 Task: In the  document loss.rtf Use the feature 'and check spelling and grammer' Select the body of letter and change paragraph spacing to  'Double' Select the word Greetings and change font size to  27
Action: Mouse moved to (234, 87)
Screenshot: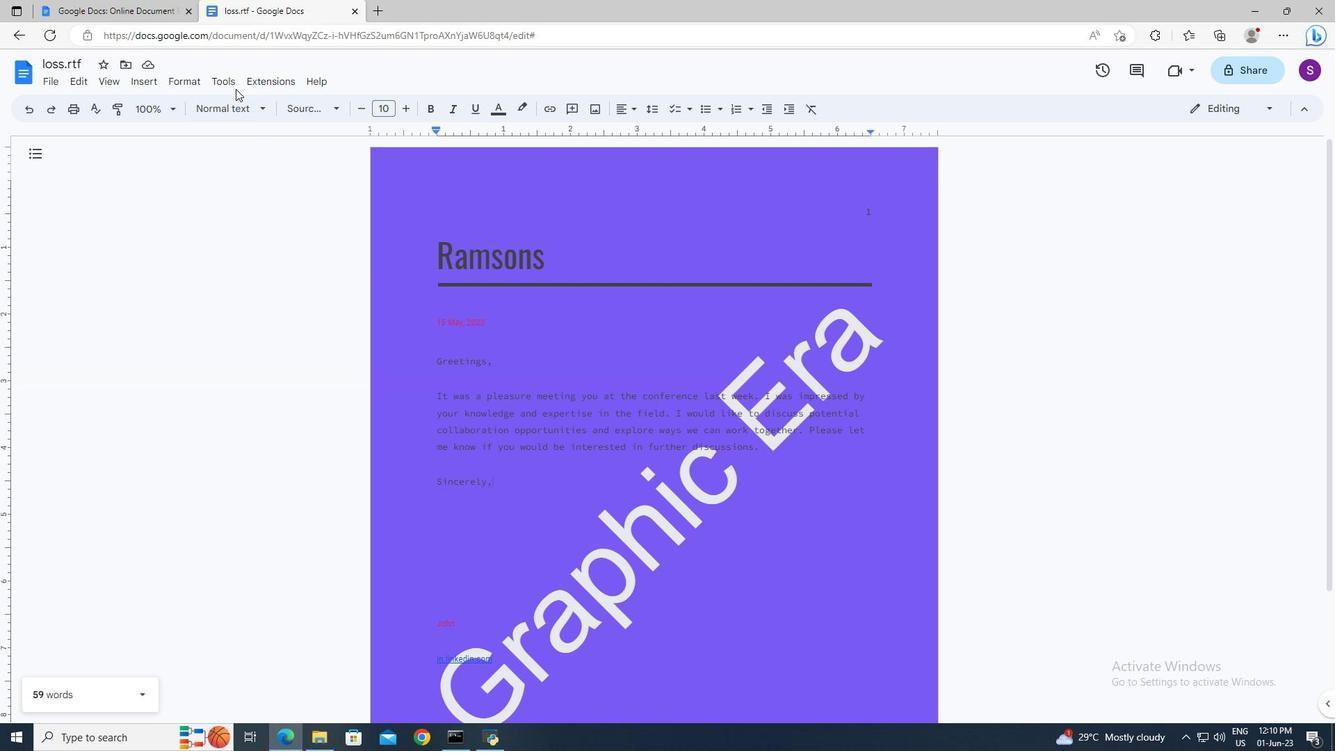 
Action: Mouse pressed left at (234, 87)
Screenshot: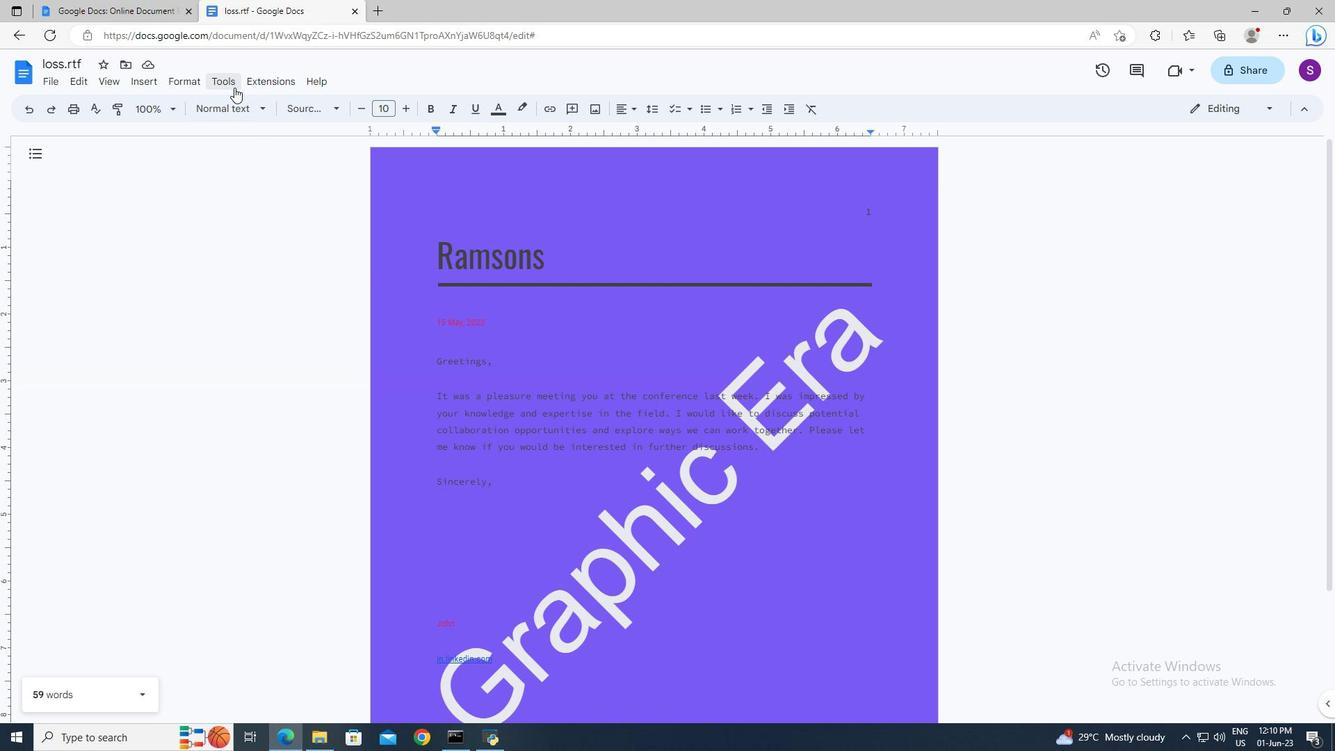 
Action: Mouse moved to (500, 107)
Screenshot: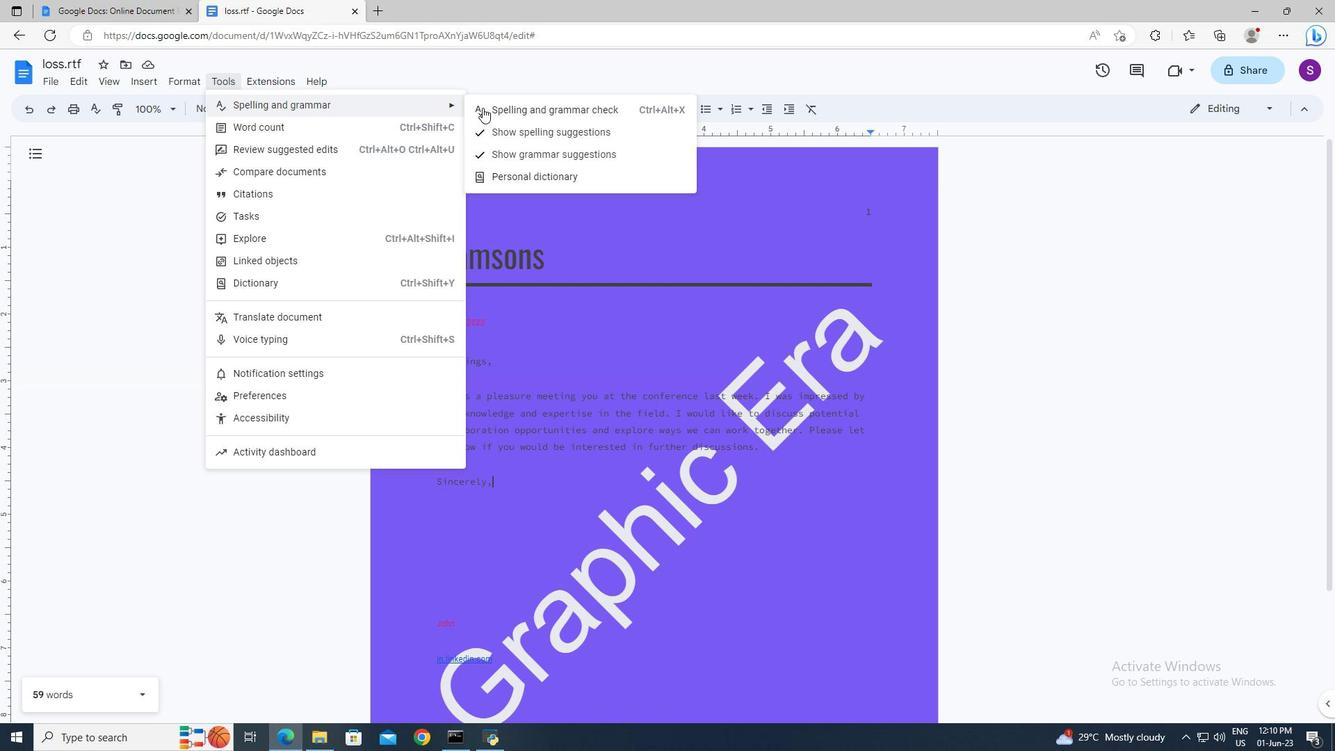 
Action: Mouse pressed left at (500, 107)
Screenshot: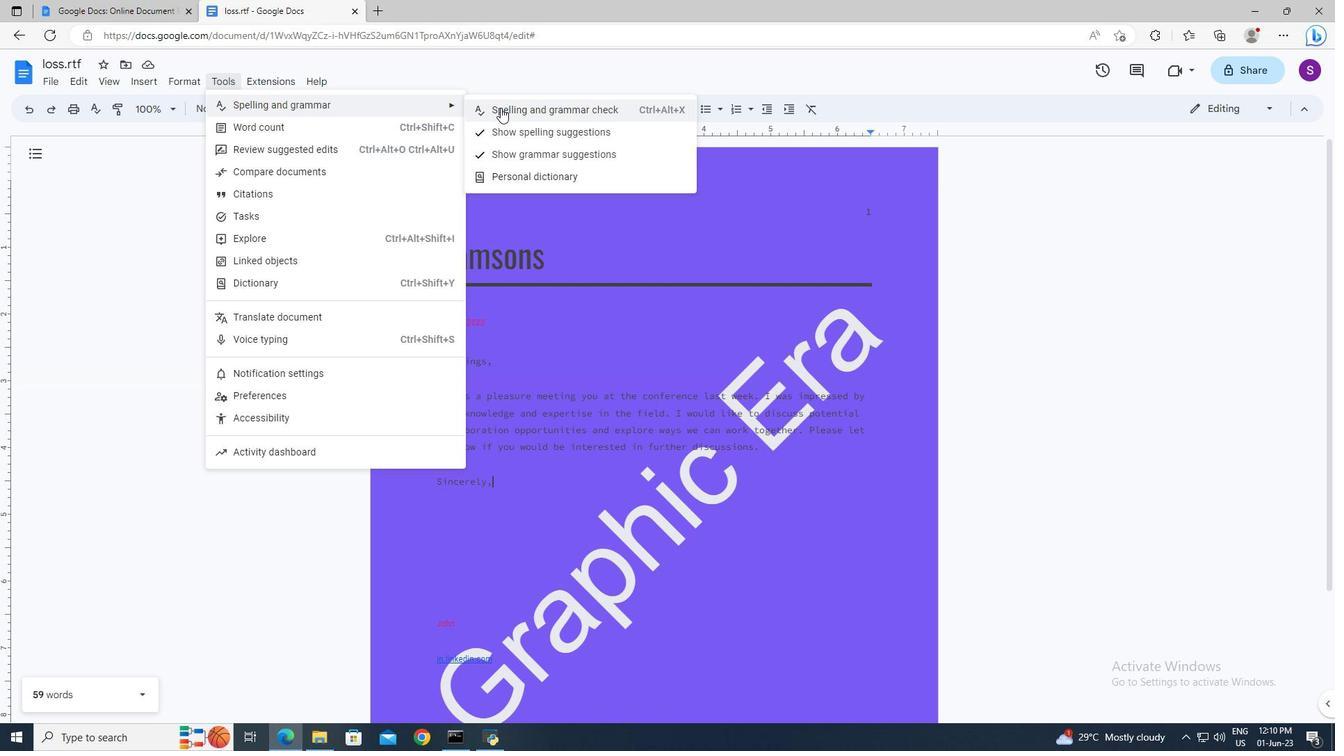 
Action: Mouse moved to (430, 397)
Screenshot: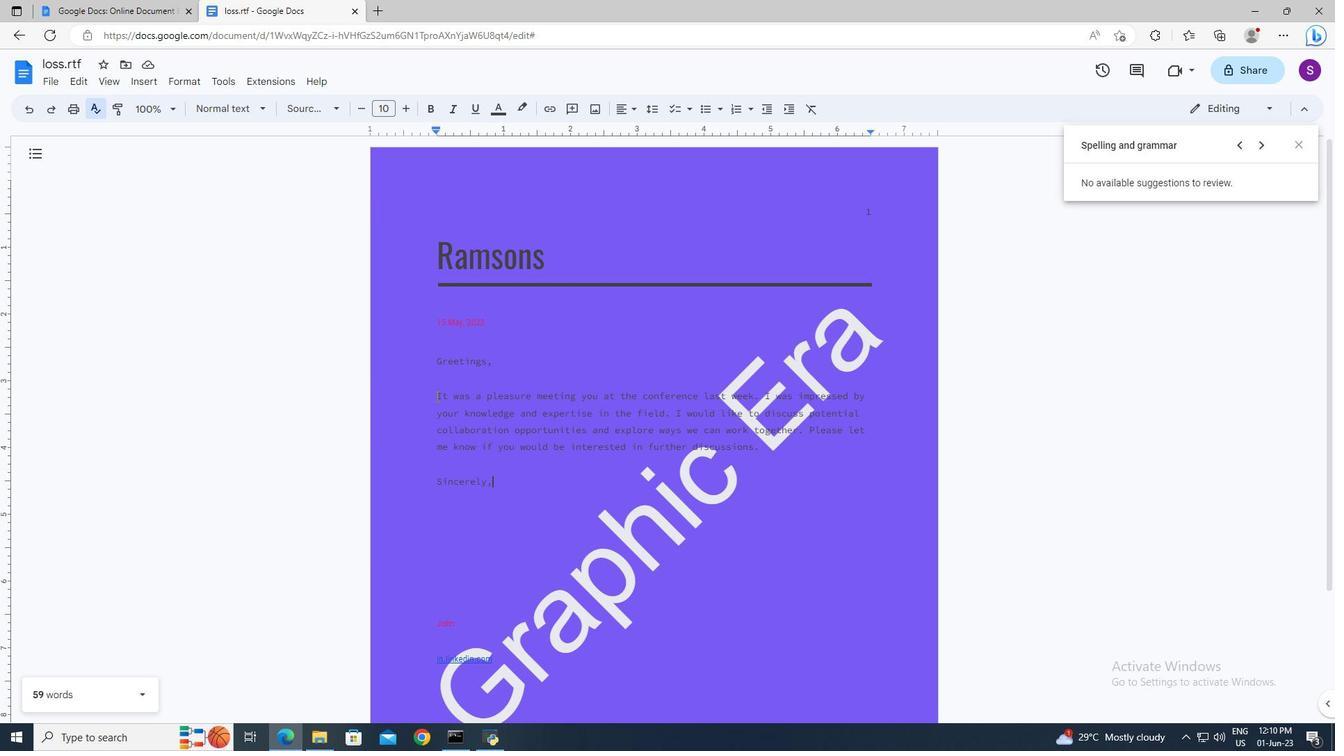 
Action: Mouse pressed left at (430, 397)
Screenshot: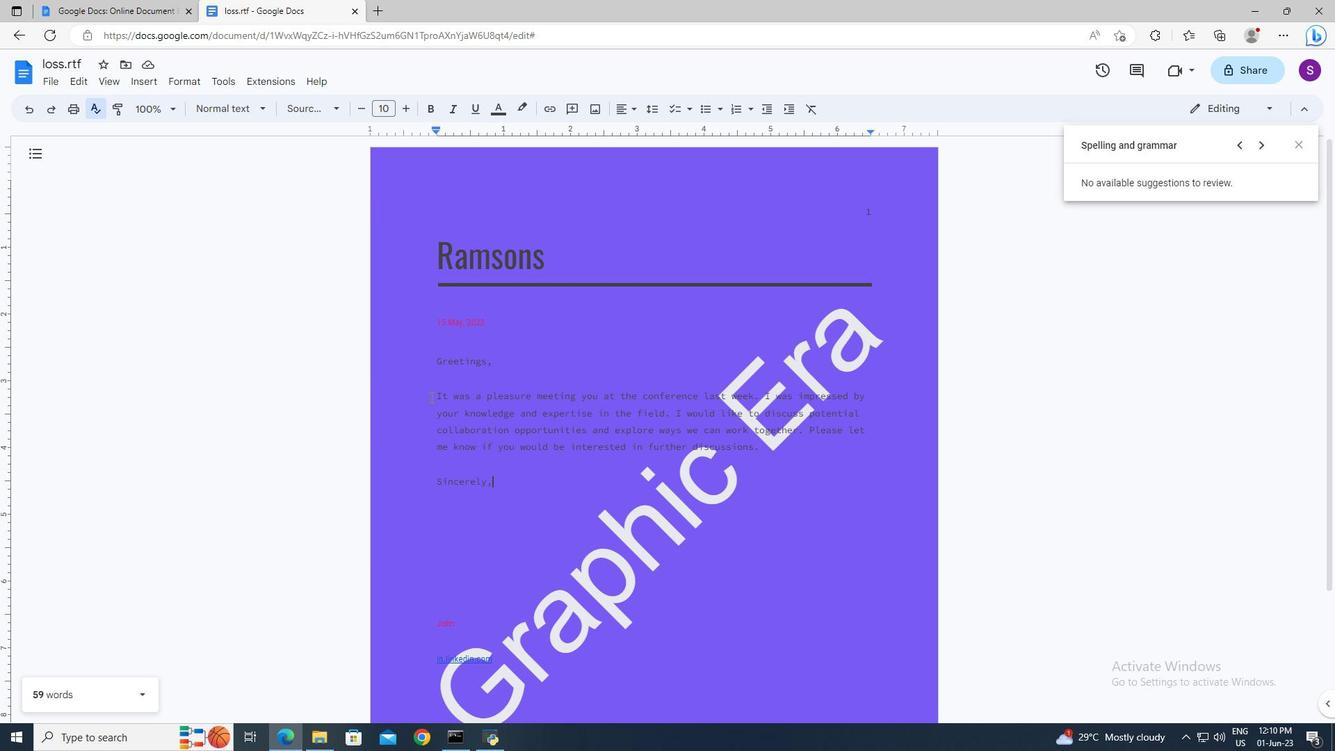 
Action: Mouse moved to (431, 399)
Screenshot: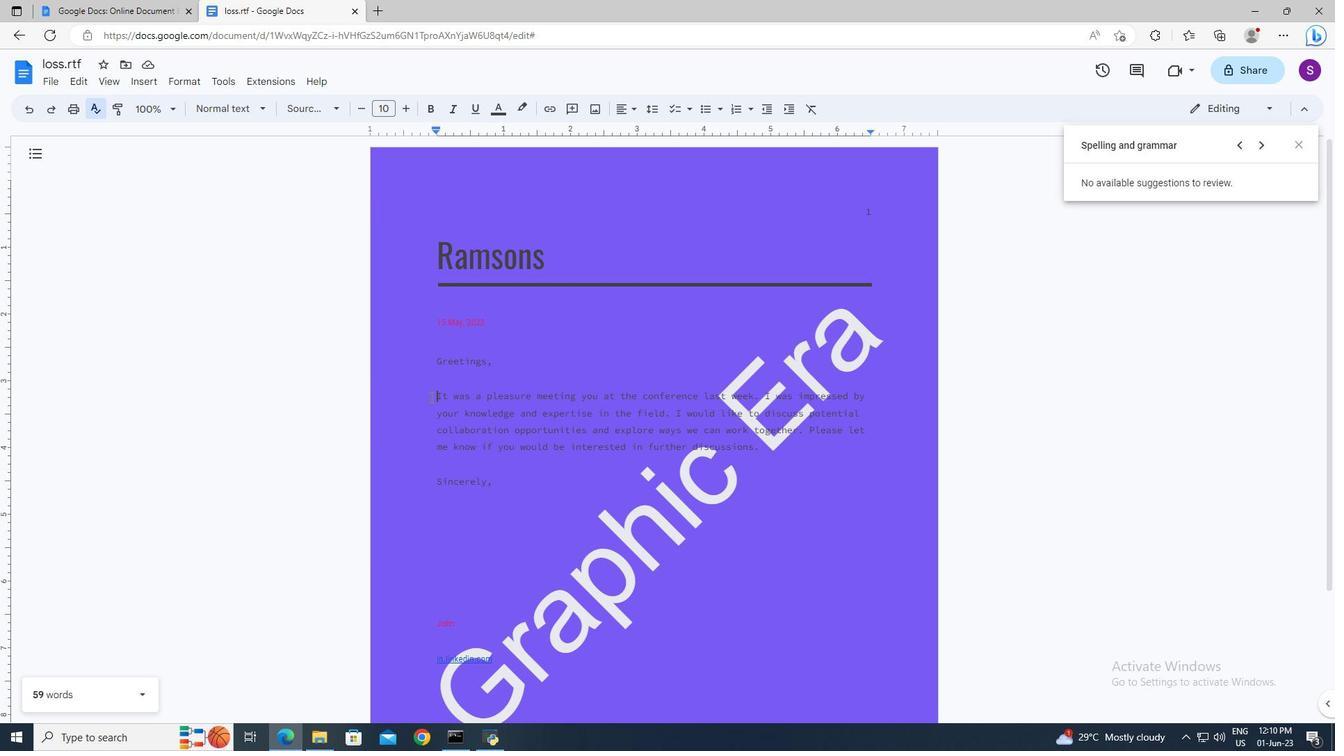 
Action: Key pressed <Key.shift><Key.down>
Screenshot: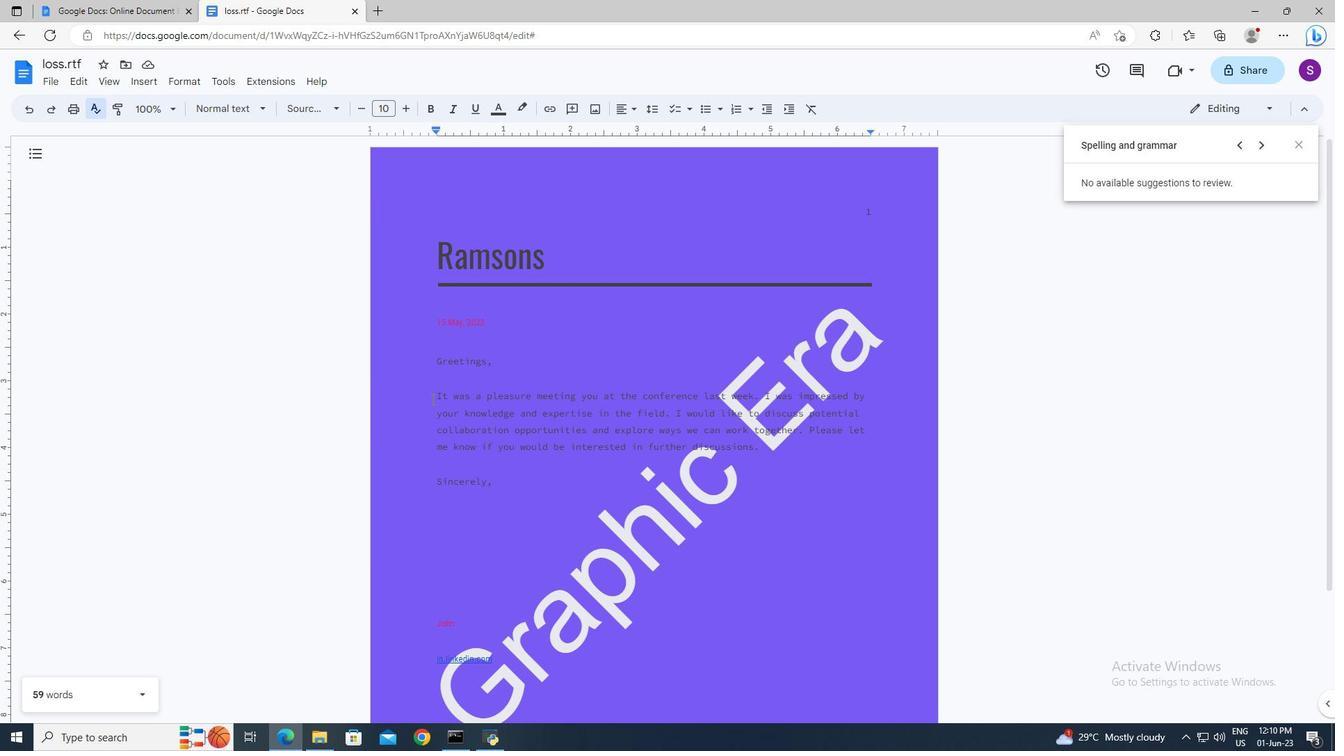 
Action: Mouse moved to (654, 105)
Screenshot: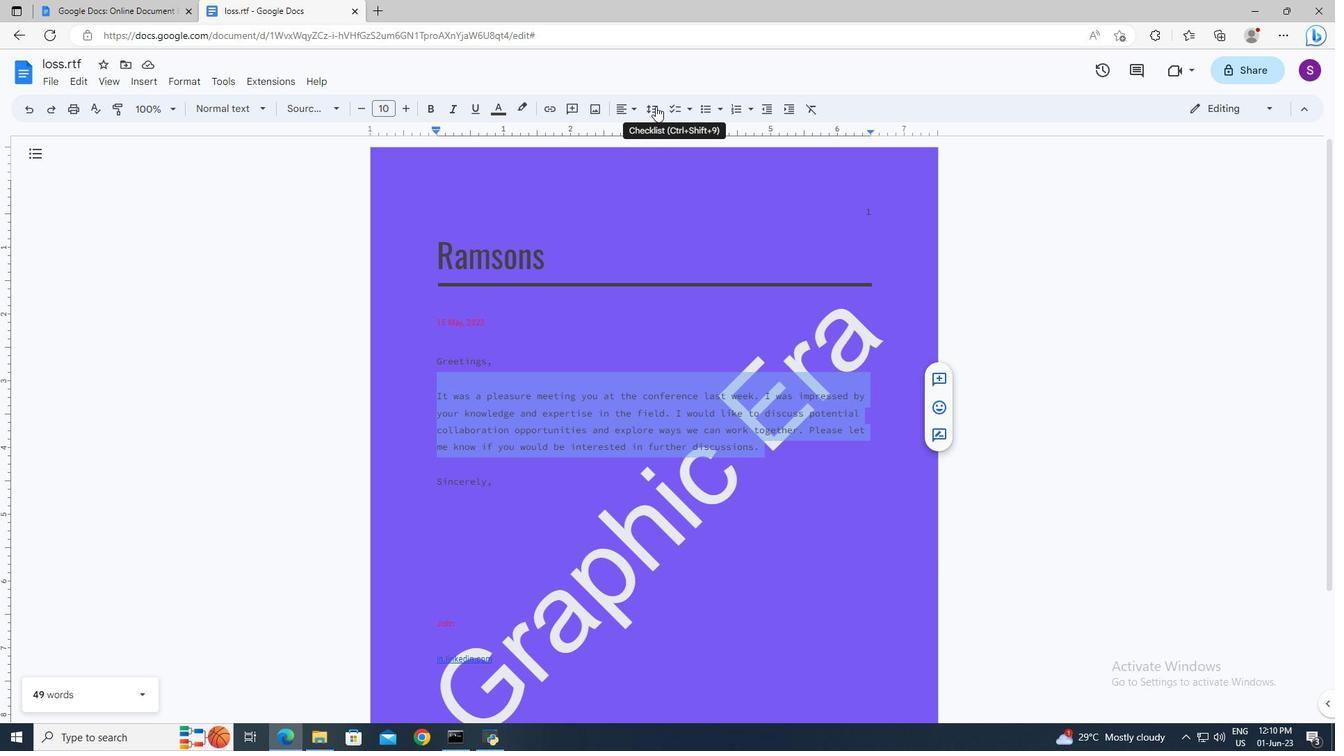 
Action: Mouse pressed left at (654, 105)
Screenshot: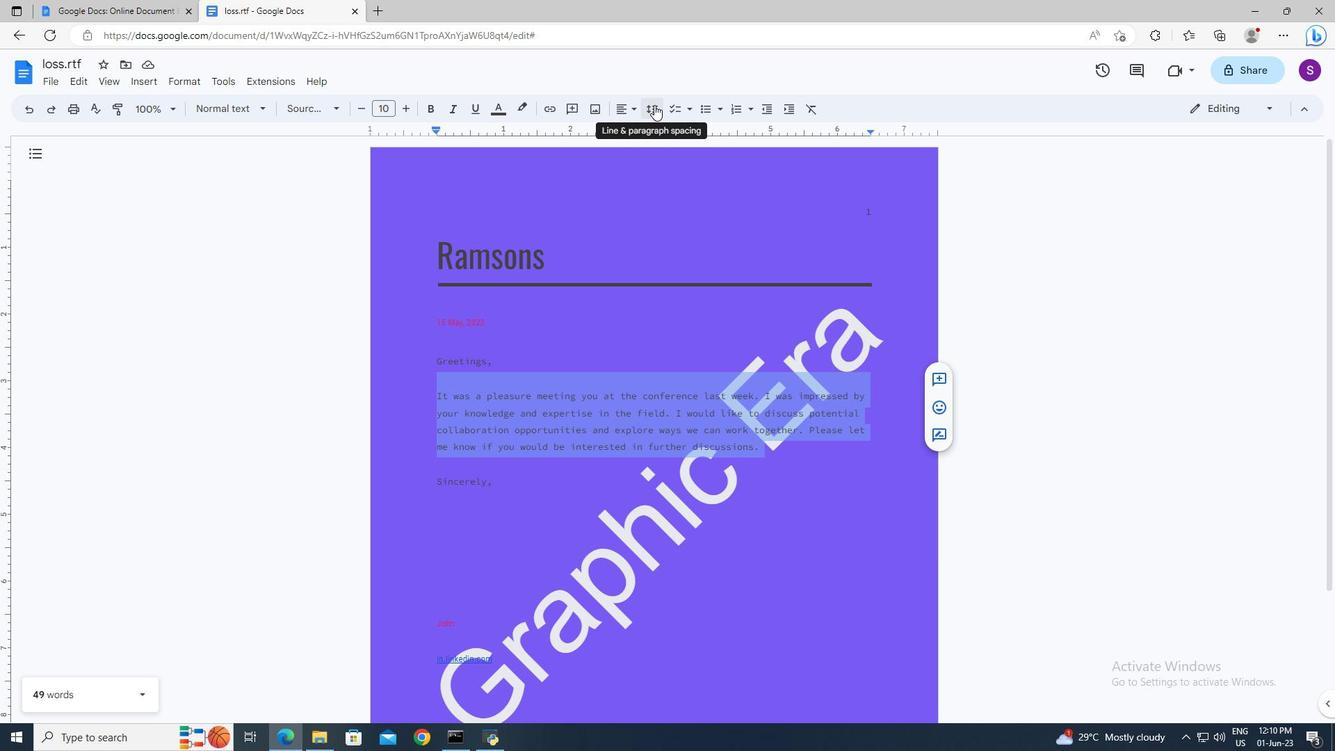 
Action: Mouse moved to (663, 201)
Screenshot: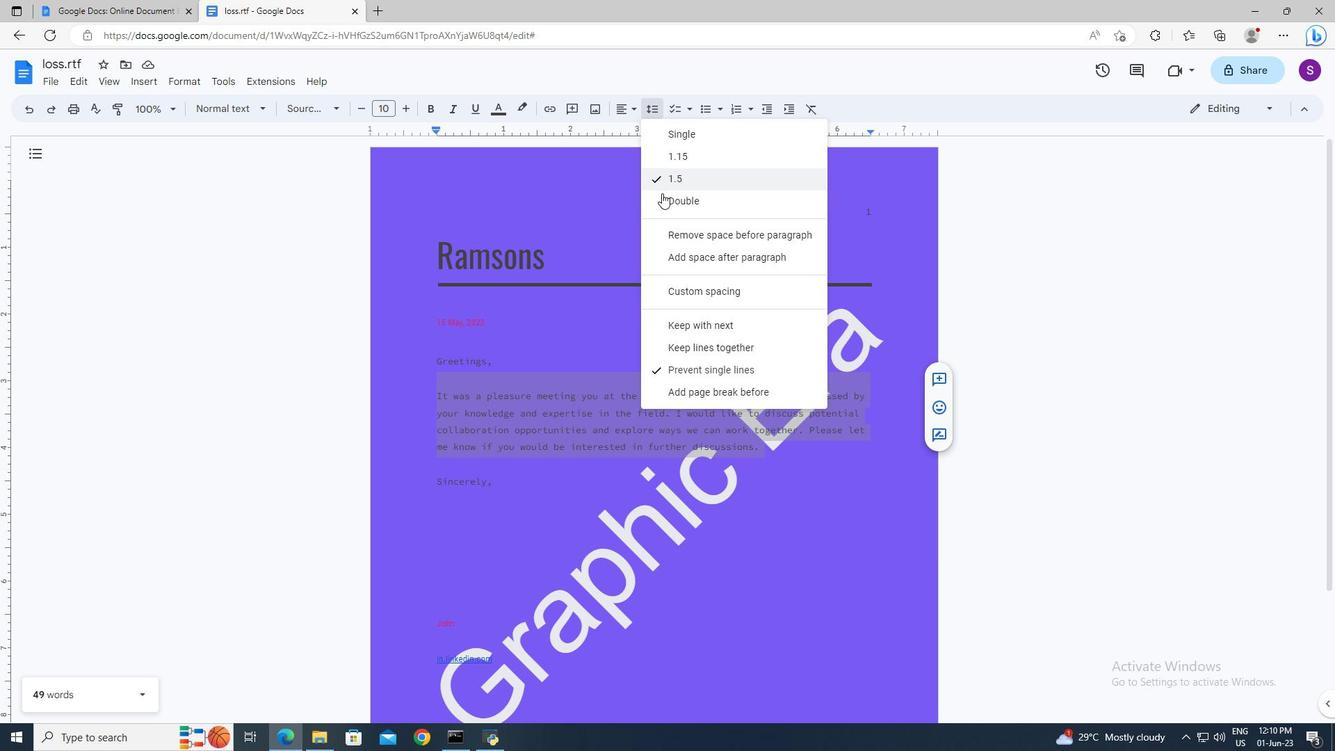 
Action: Mouse pressed left at (663, 201)
Screenshot: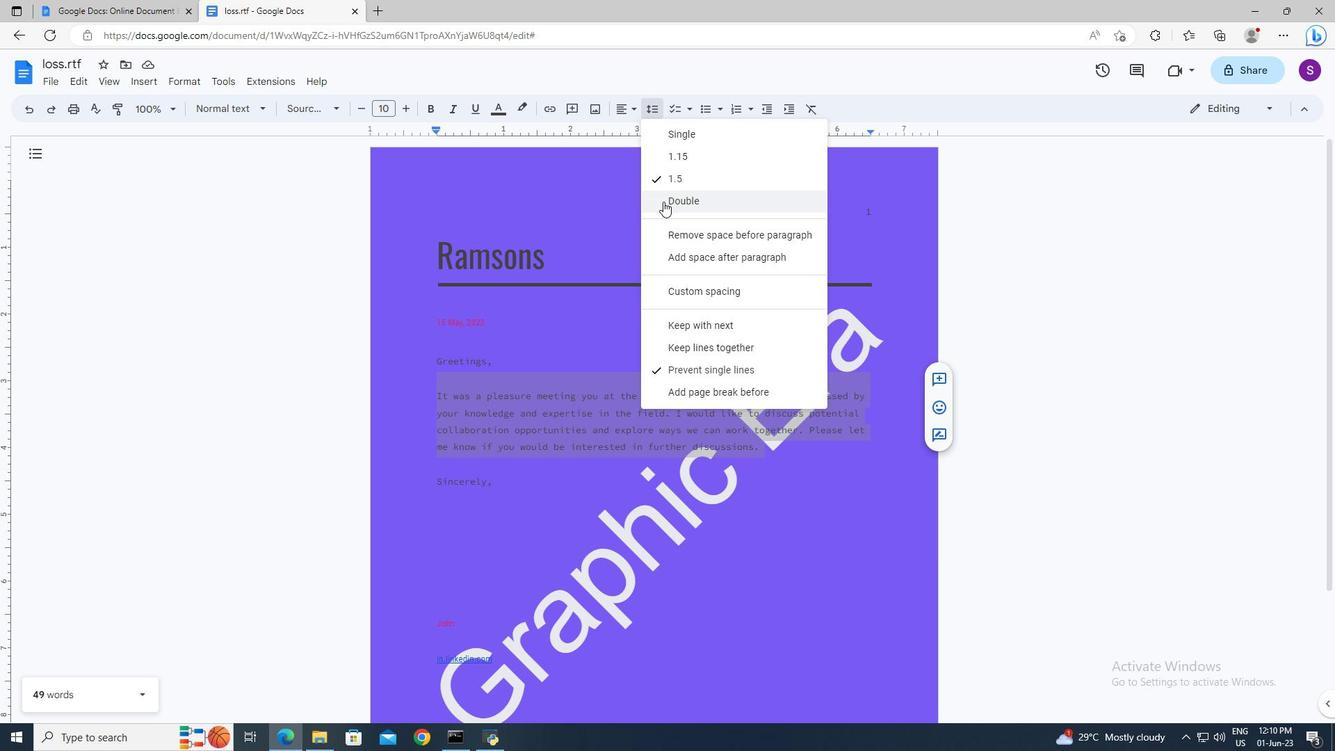 
Action: Mouse moved to (435, 361)
Screenshot: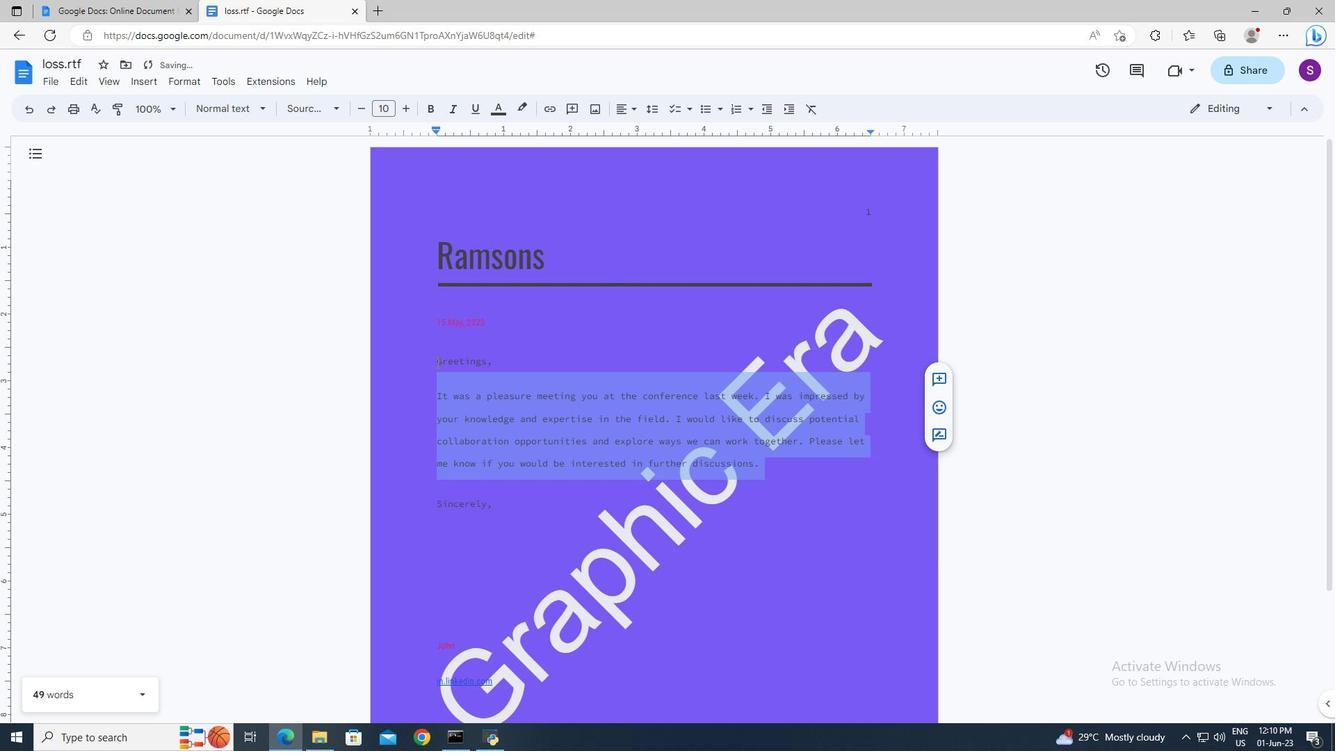 
Action: Mouse pressed left at (435, 361)
Screenshot: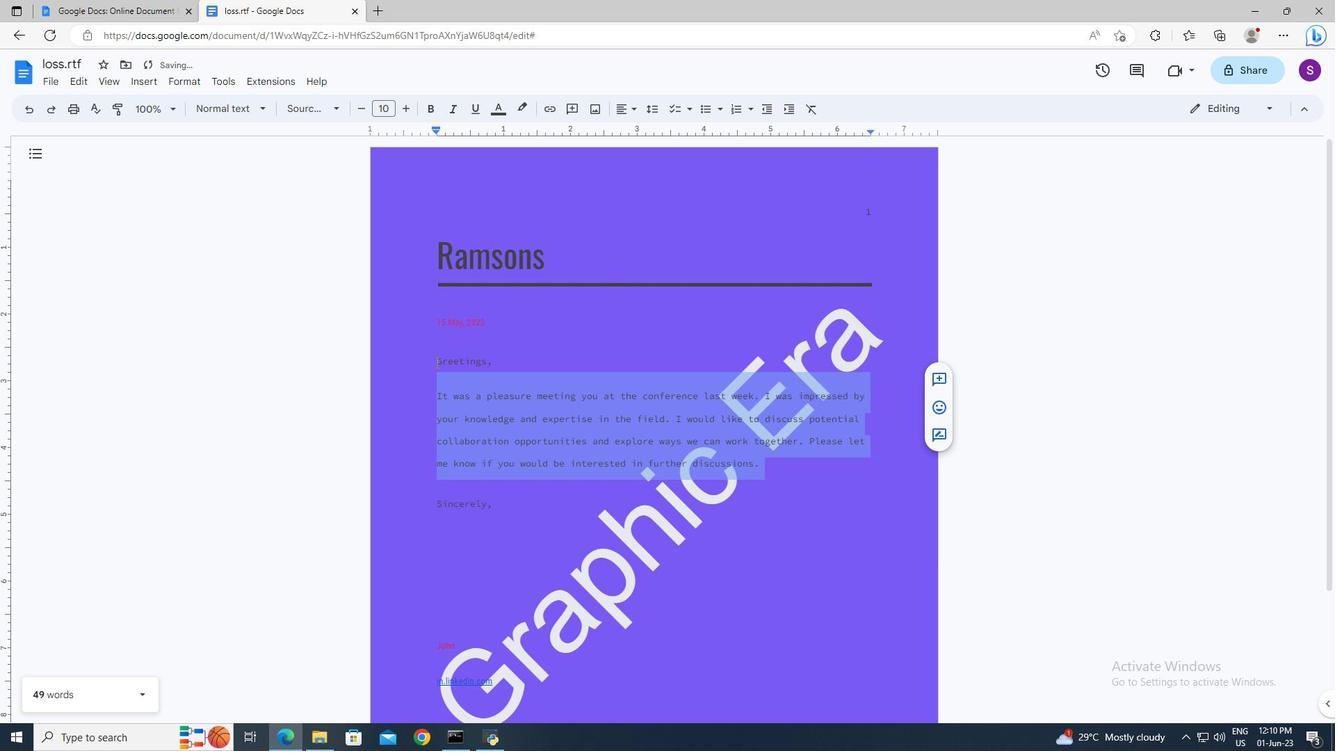 
Action: Key pressed <Key.shift><Key.right>
Screenshot: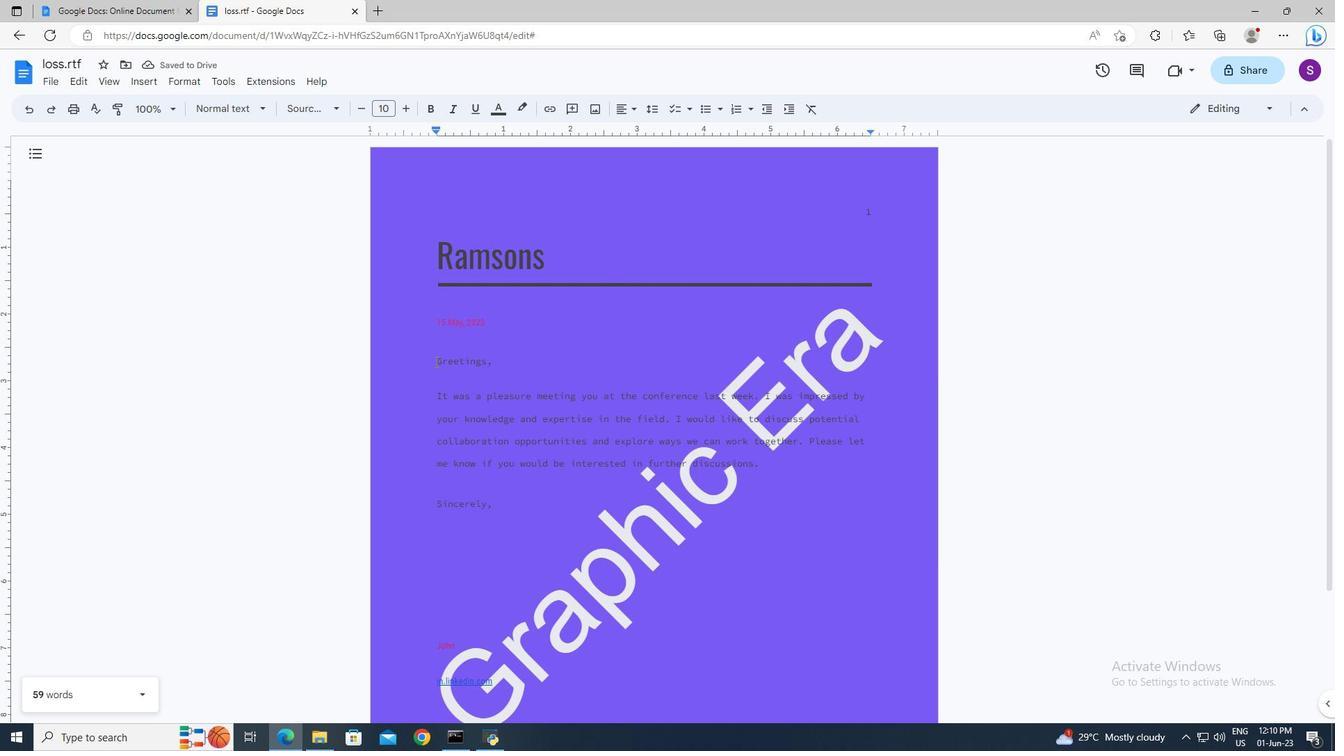 
Action: Mouse moved to (394, 107)
Screenshot: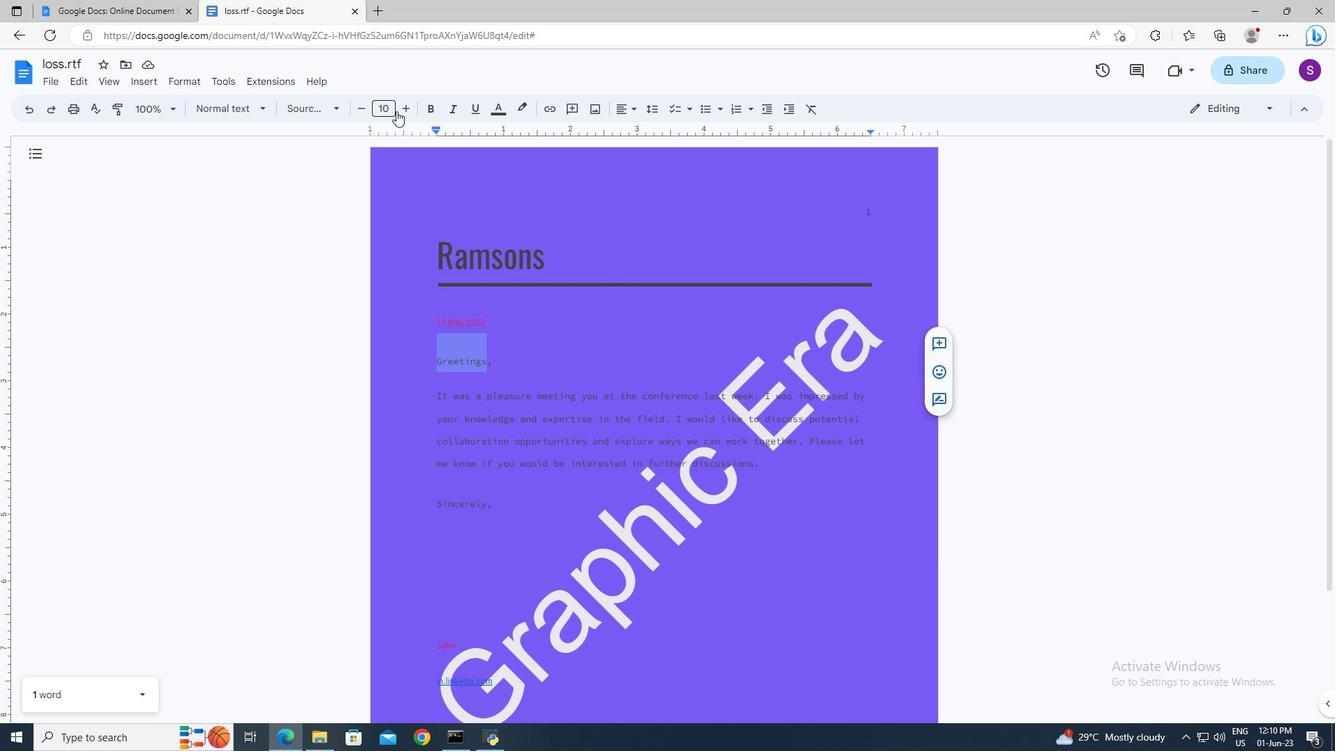 
Action: Mouse pressed left at (394, 107)
Screenshot: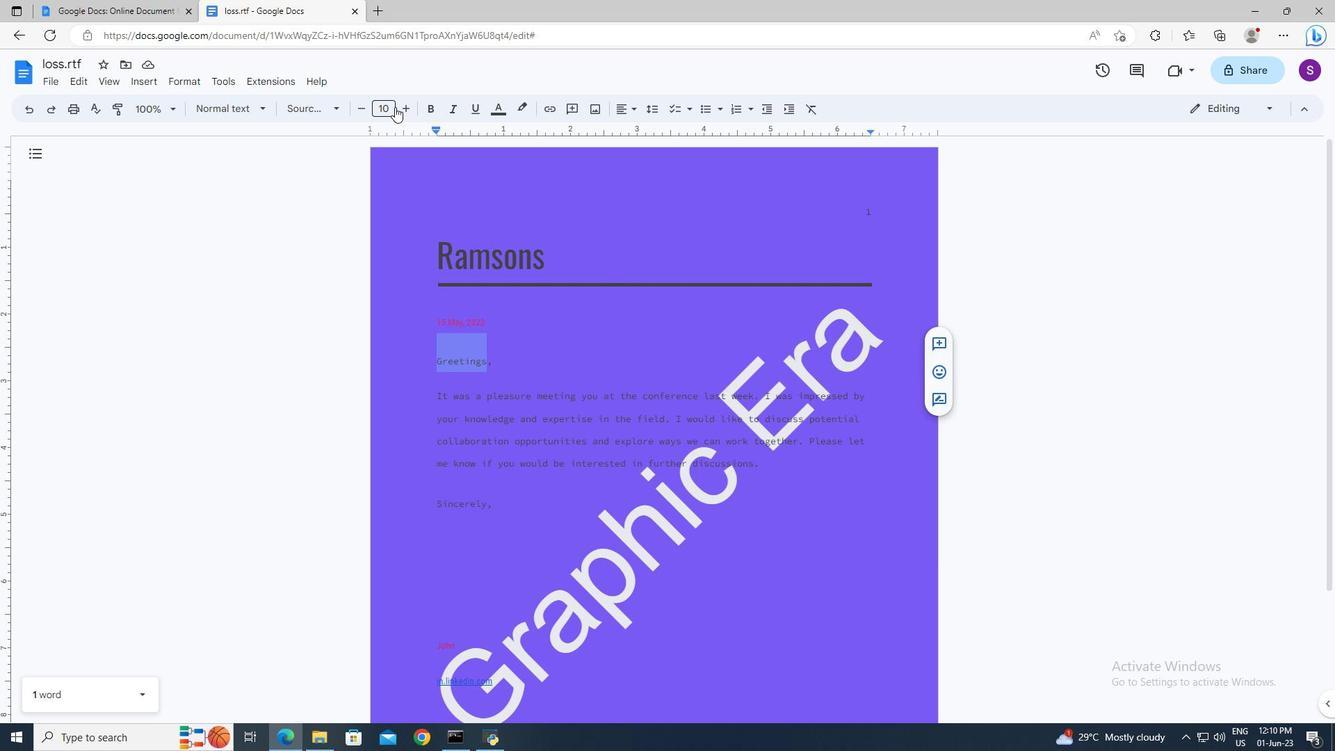 
Action: Key pressed 27<Key.enter>
Screenshot: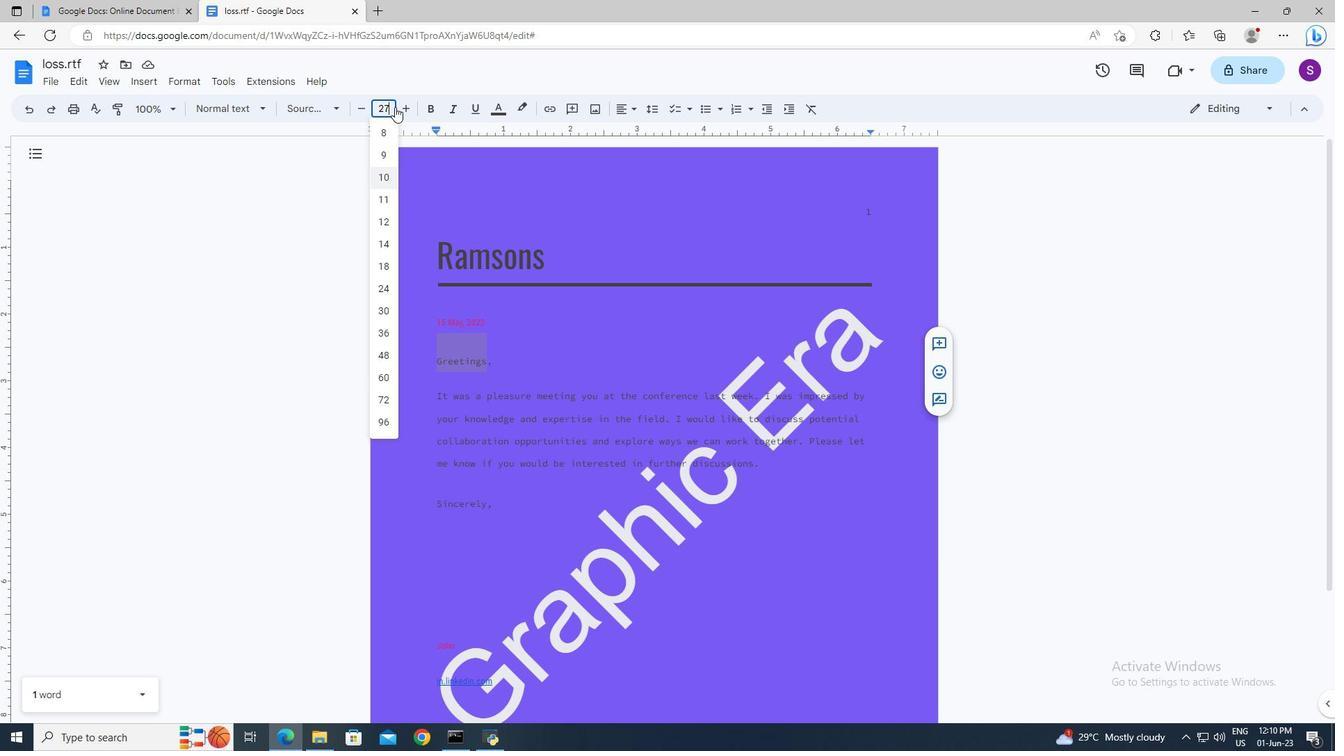 
Action: Mouse moved to (762, 491)
Screenshot: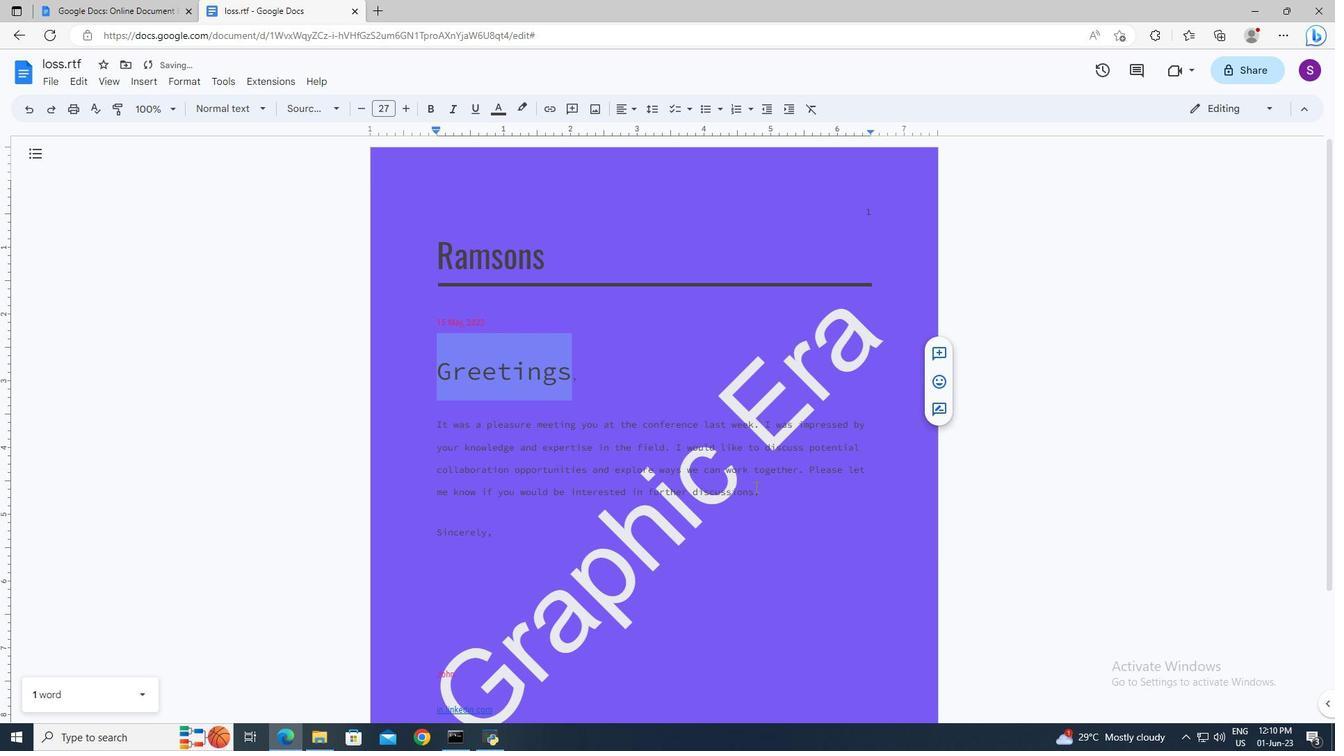 
Action: Mouse pressed left at (762, 491)
Screenshot: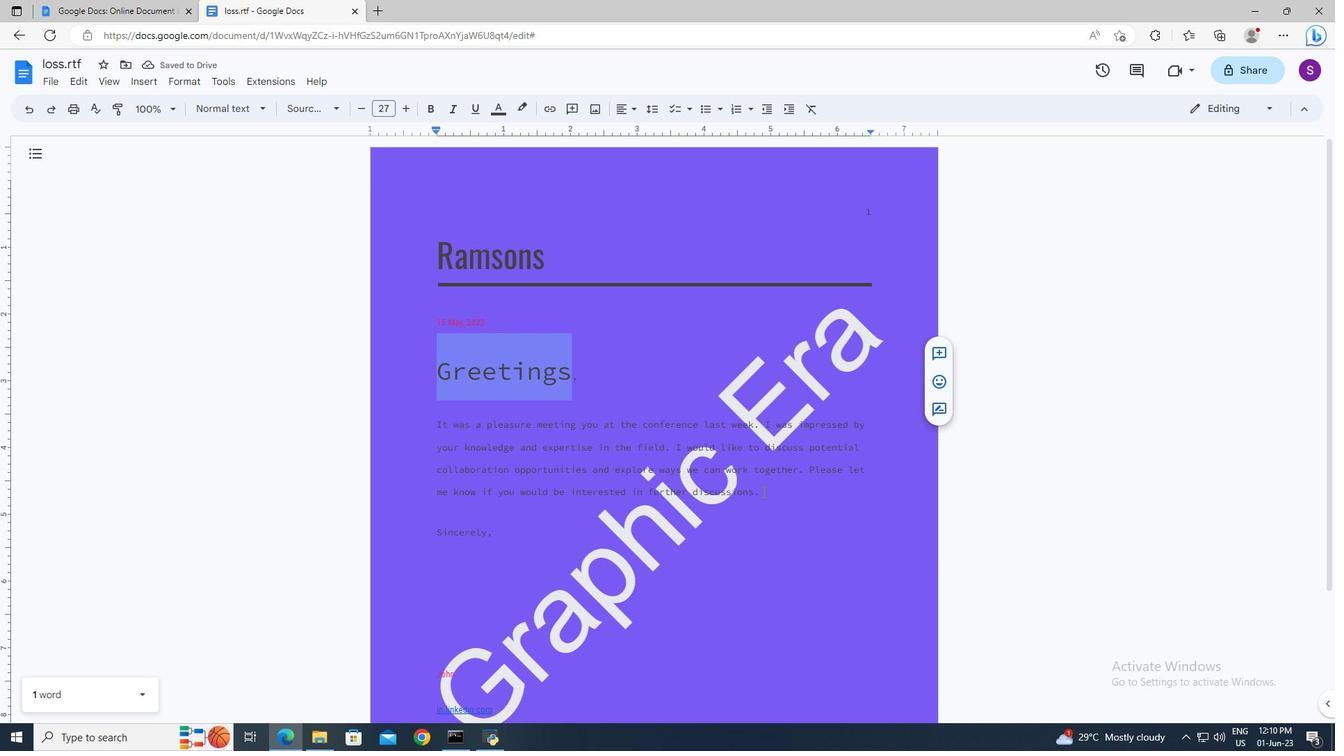 
Action: Mouse moved to (756, 489)
Screenshot: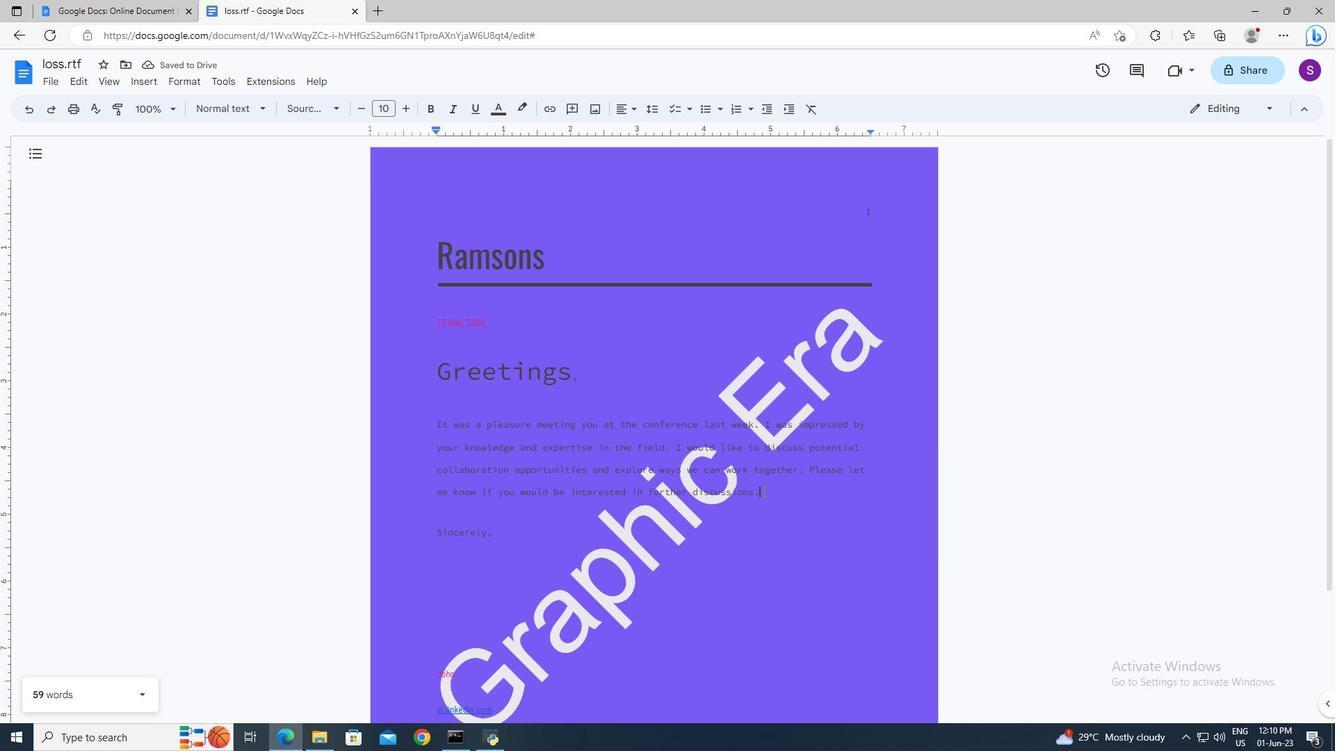 
